 Task: Add a right border to the first paragraph in the file ""To-Do List"".
Action: Mouse moved to (155, 66)
Screenshot: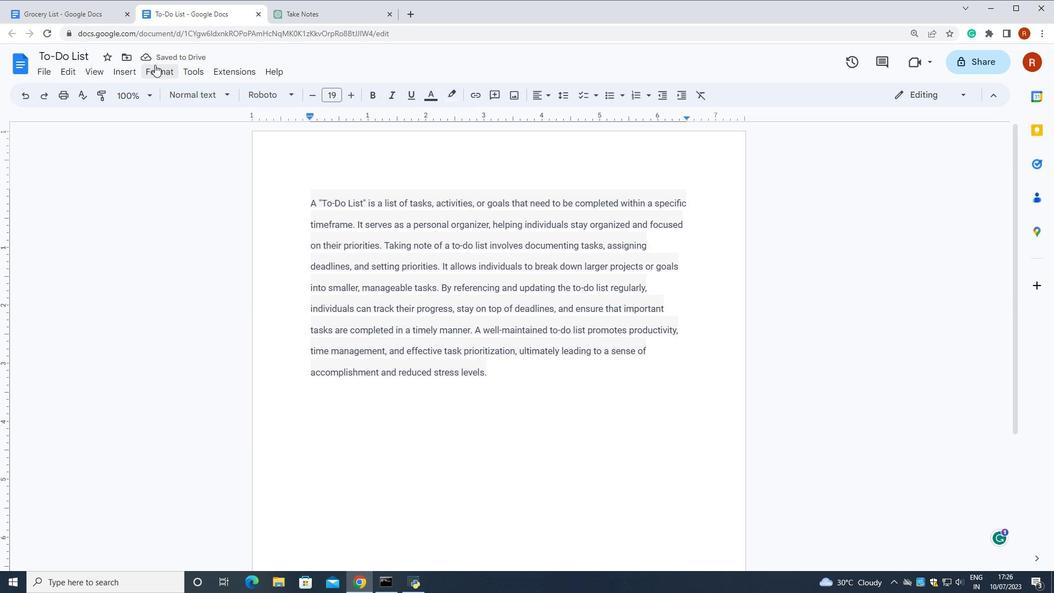 
Action: Mouse pressed left at (155, 66)
Screenshot: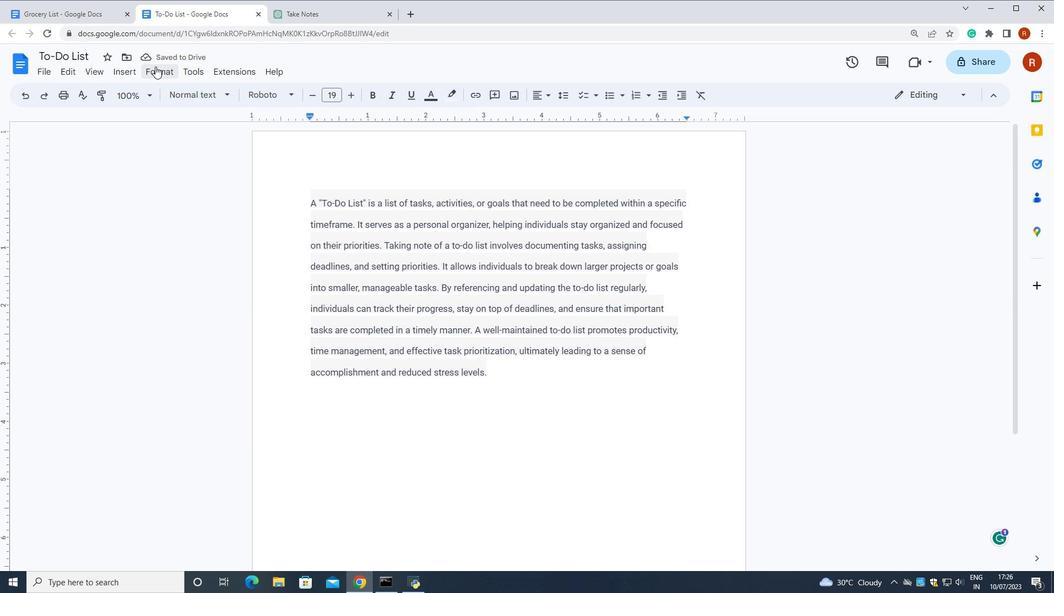 
Action: Mouse moved to (407, 119)
Screenshot: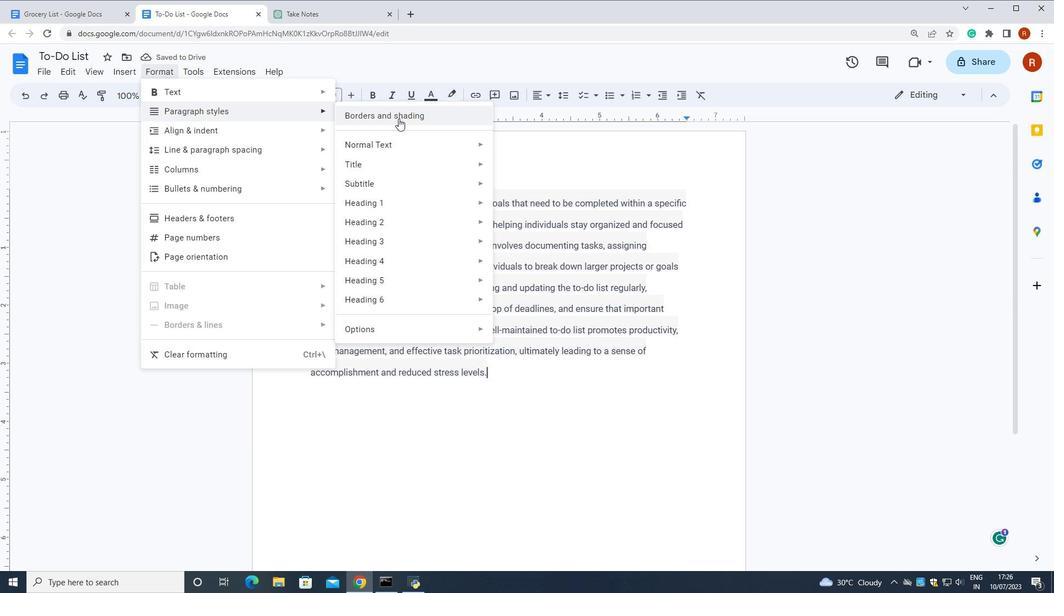 
Action: Mouse pressed left at (407, 119)
Screenshot: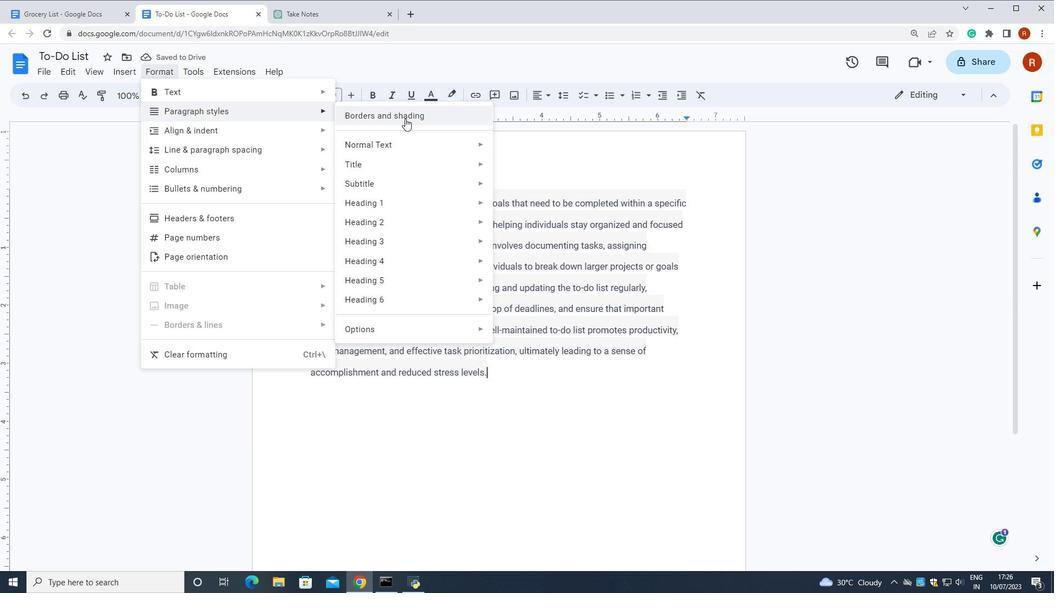 
Action: Mouse moved to (589, 231)
Screenshot: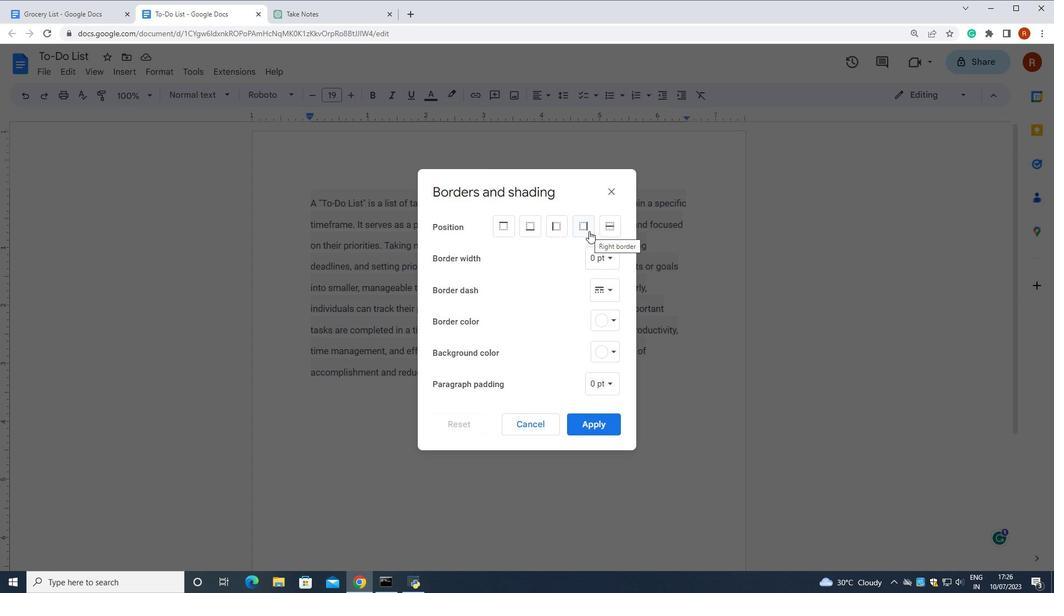 
Action: Mouse pressed left at (589, 231)
Screenshot: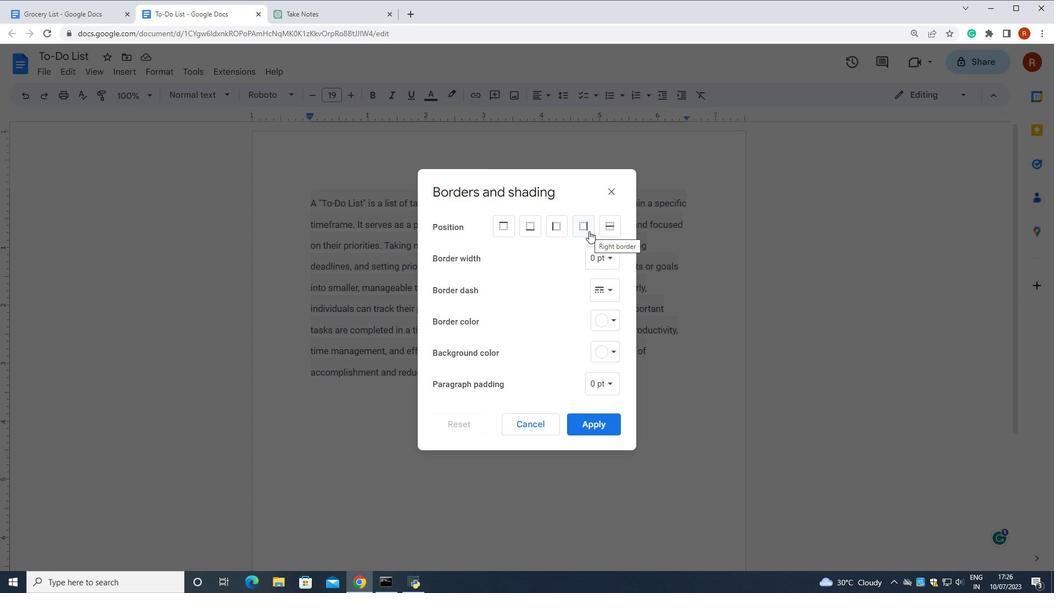 
Action: Mouse moved to (592, 431)
Screenshot: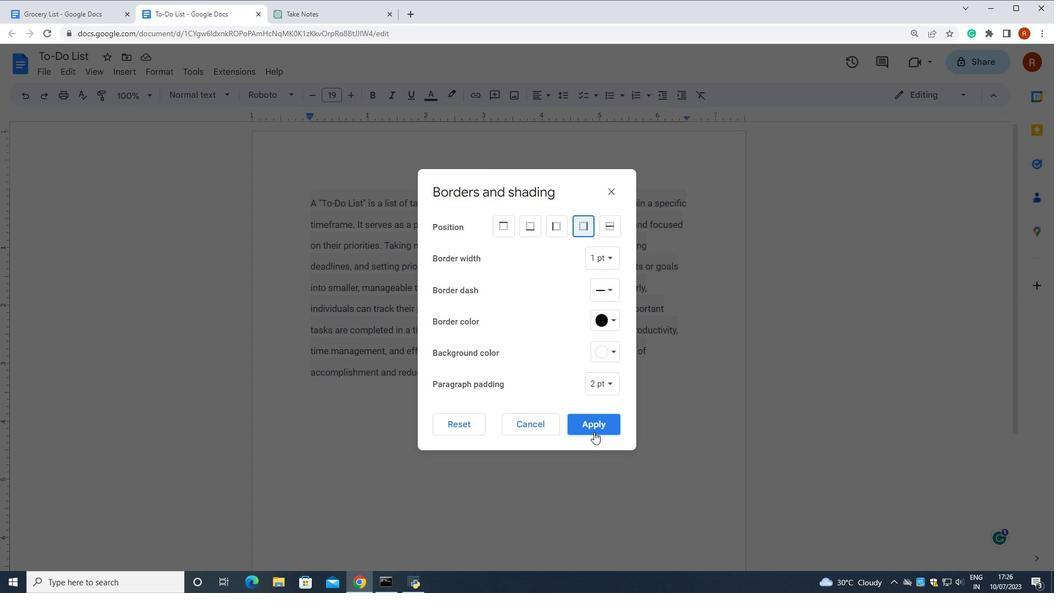 
Action: Mouse pressed left at (592, 431)
Screenshot: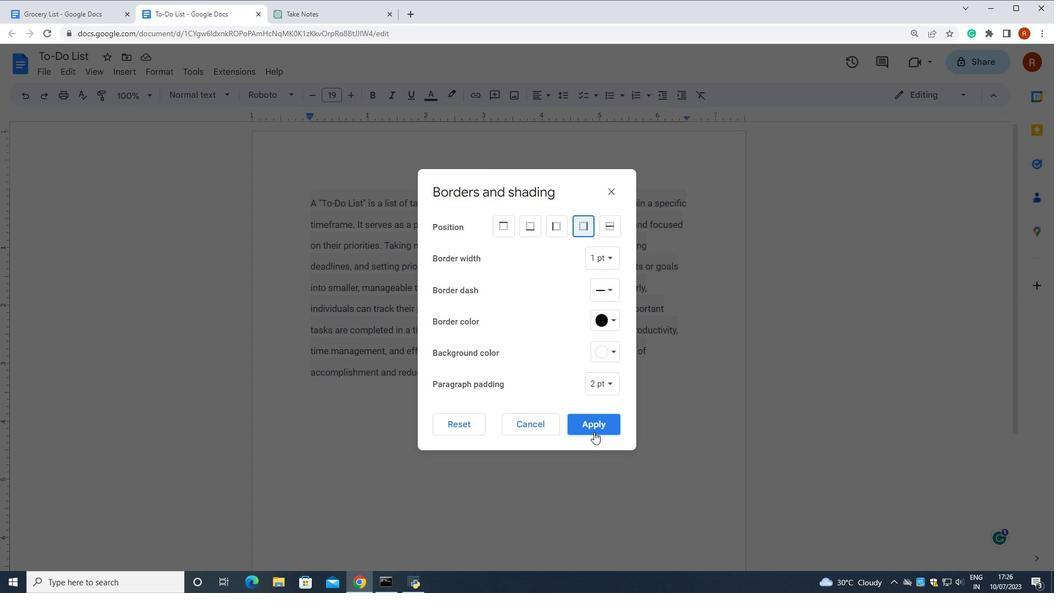 
